 Task: Create a section API Gateway Sprint and in the section, add a milestone Payment Gateway Integration in the project AgileConnection
Action: Mouse moved to (506, 612)
Screenshot: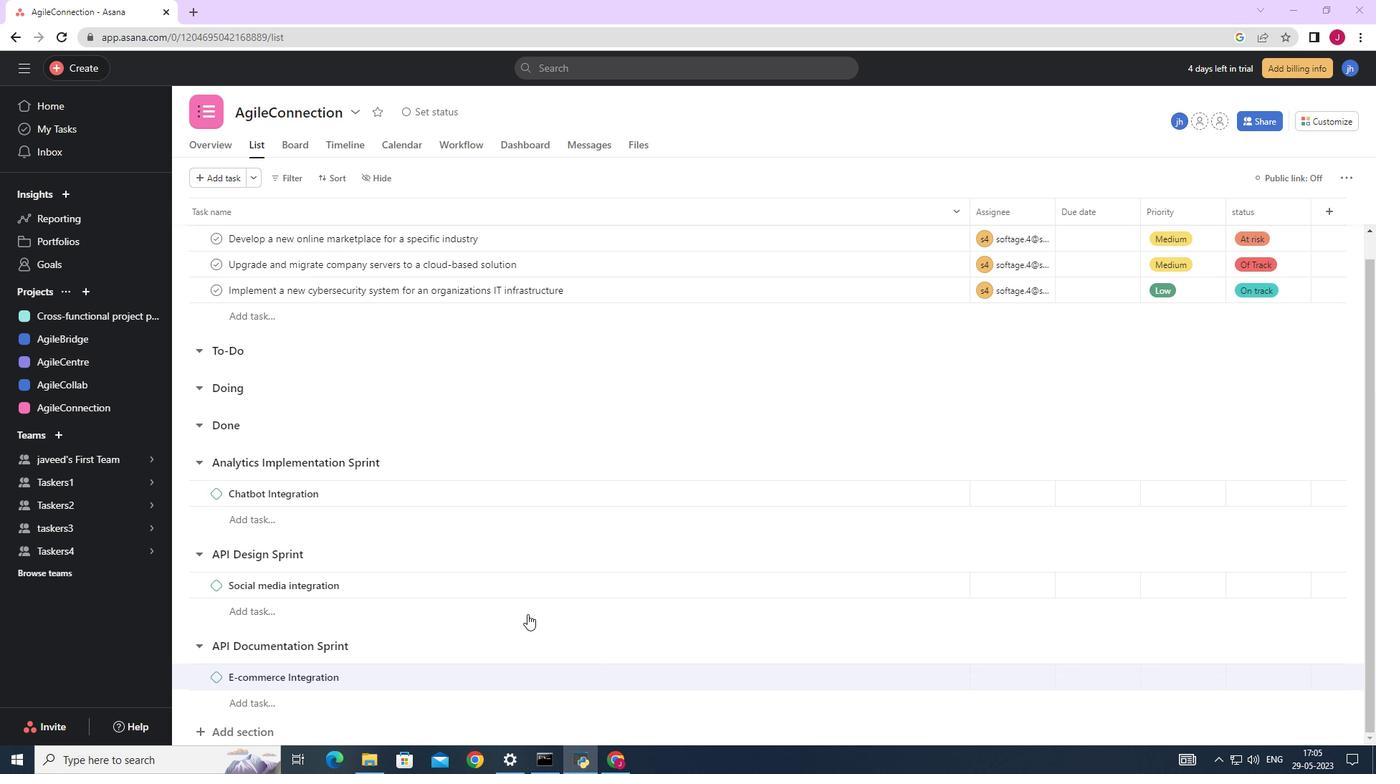
Action: Mouse scrolled (506, 611) with delta (0, 0)
Screenshot: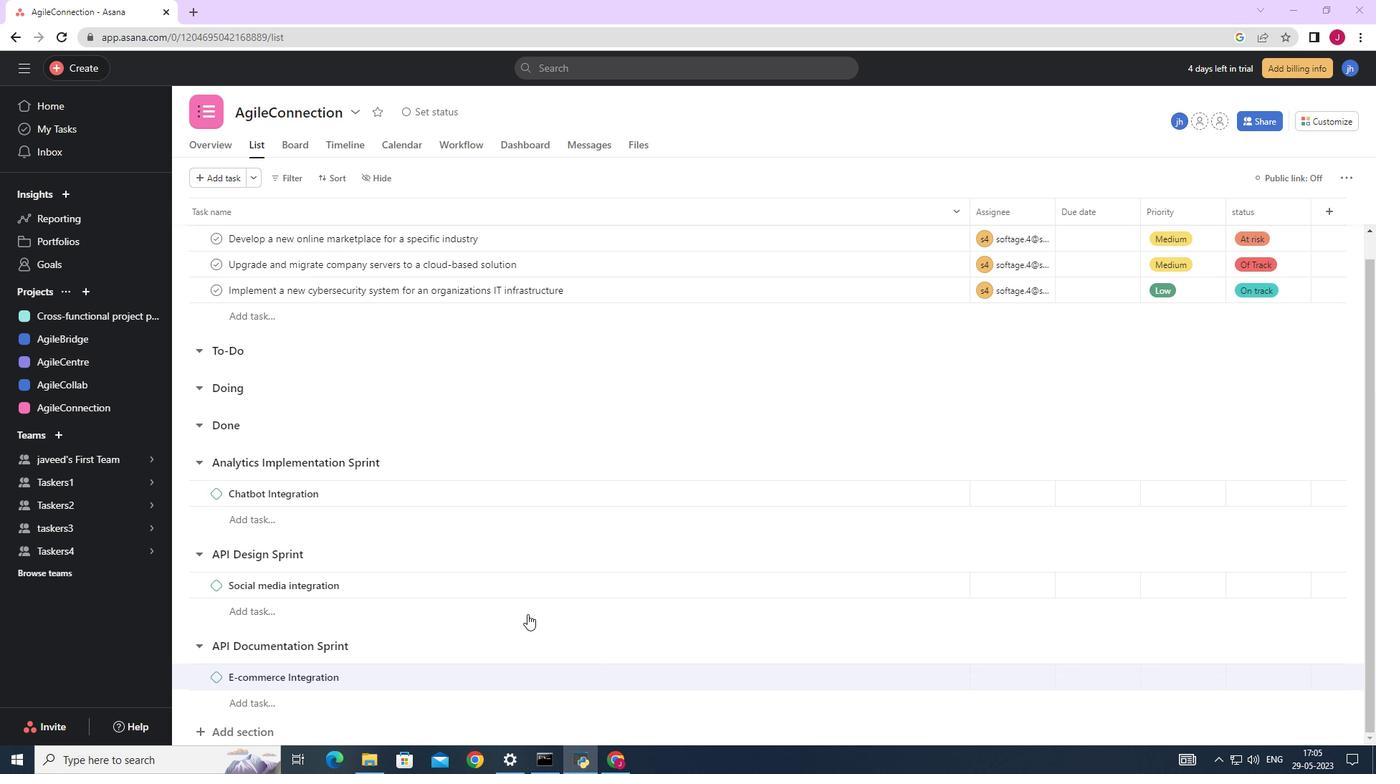 
Action: Mouse moved to (506, 612)
Screenshot: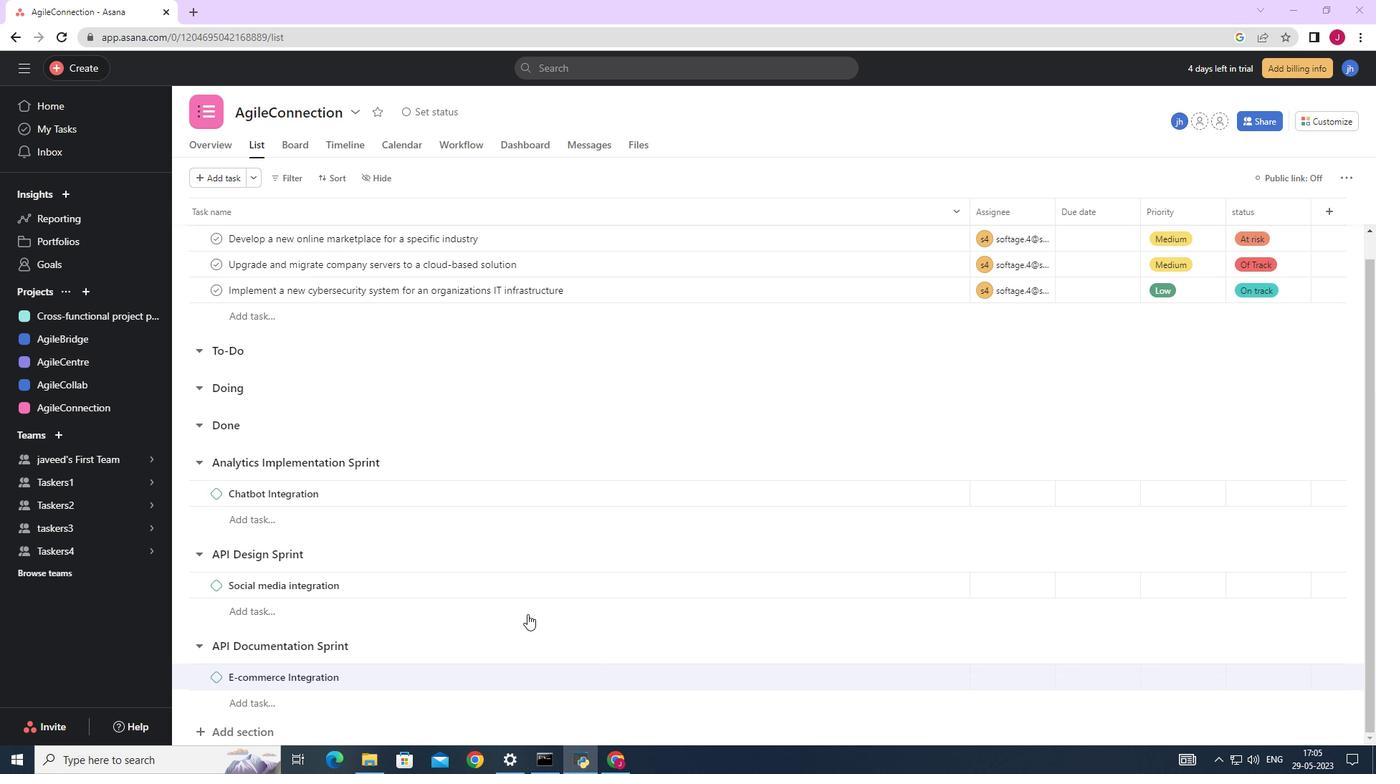 
Action: Mouse scrolled (506, 611) with delta (0, 0)
Screenshot: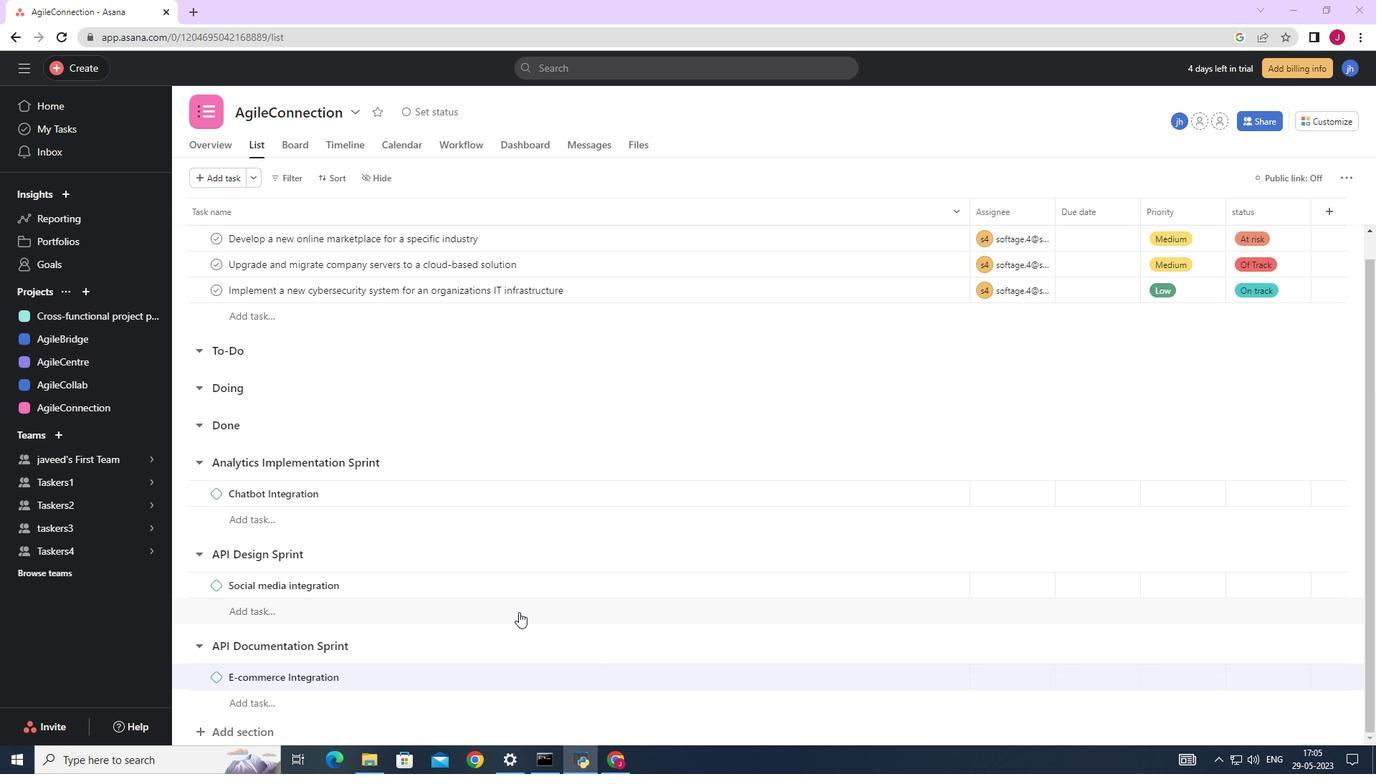 
Action: Mouse scrolled (506, 611) with delta (0, 0)
Screenshot: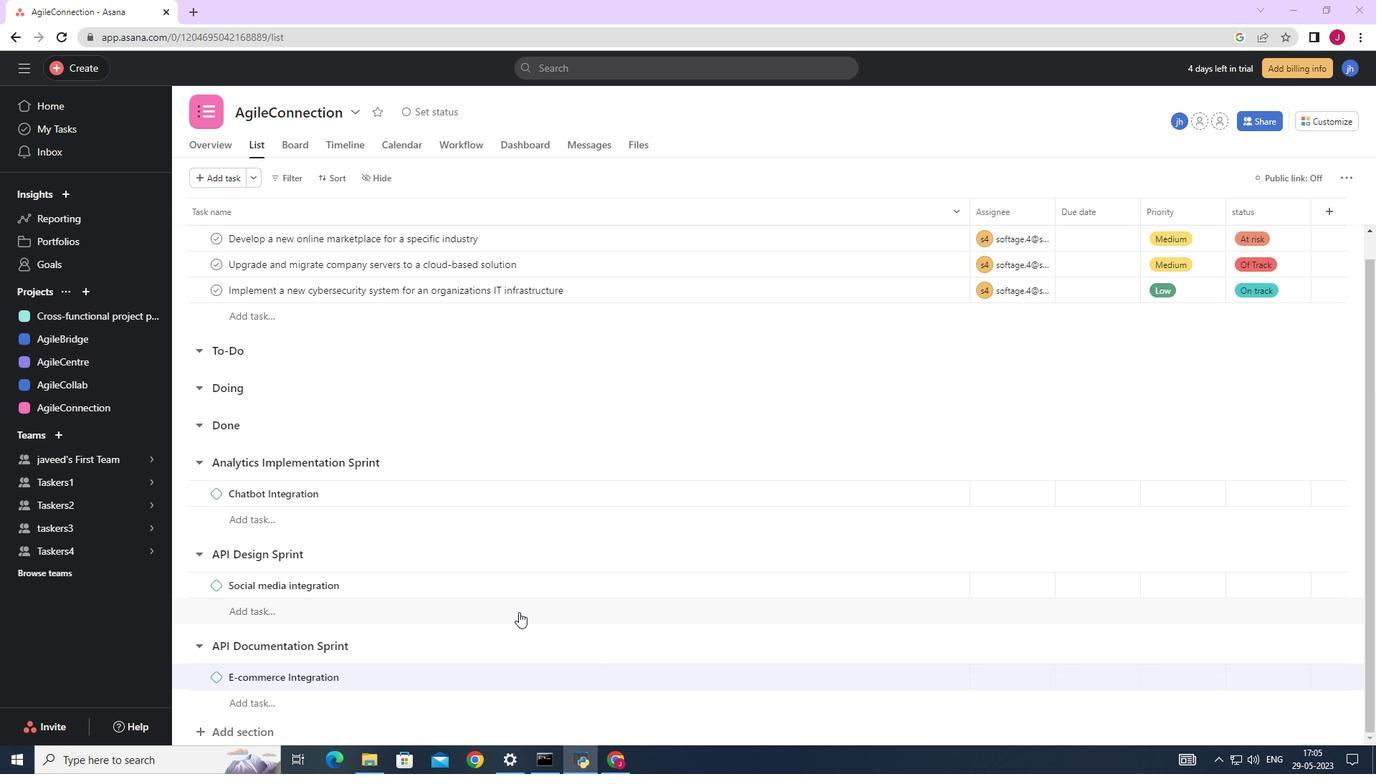 
Action: Mouse moved to (505, 613)
Screenshot: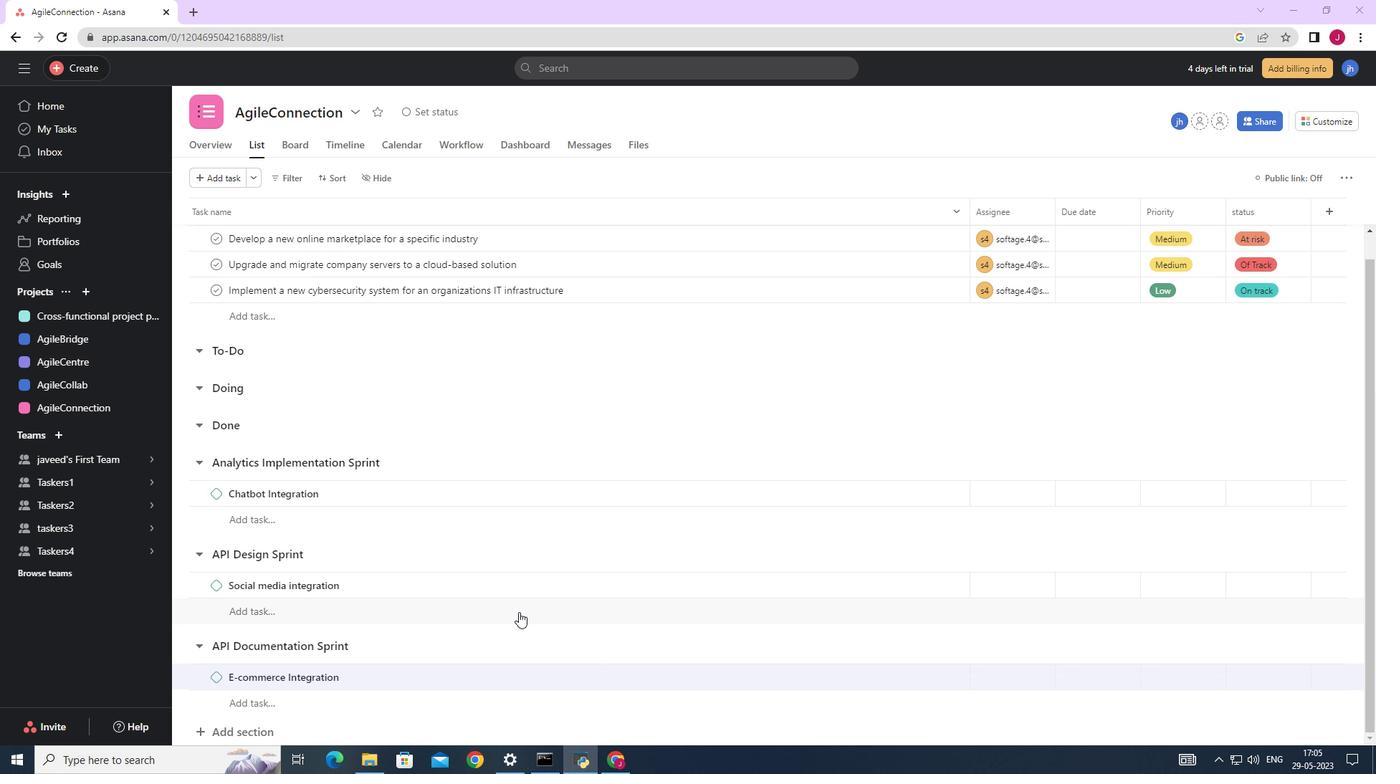 
Action: Mouse scrolled (505, 612) with delta (0, 0)
Screenshot: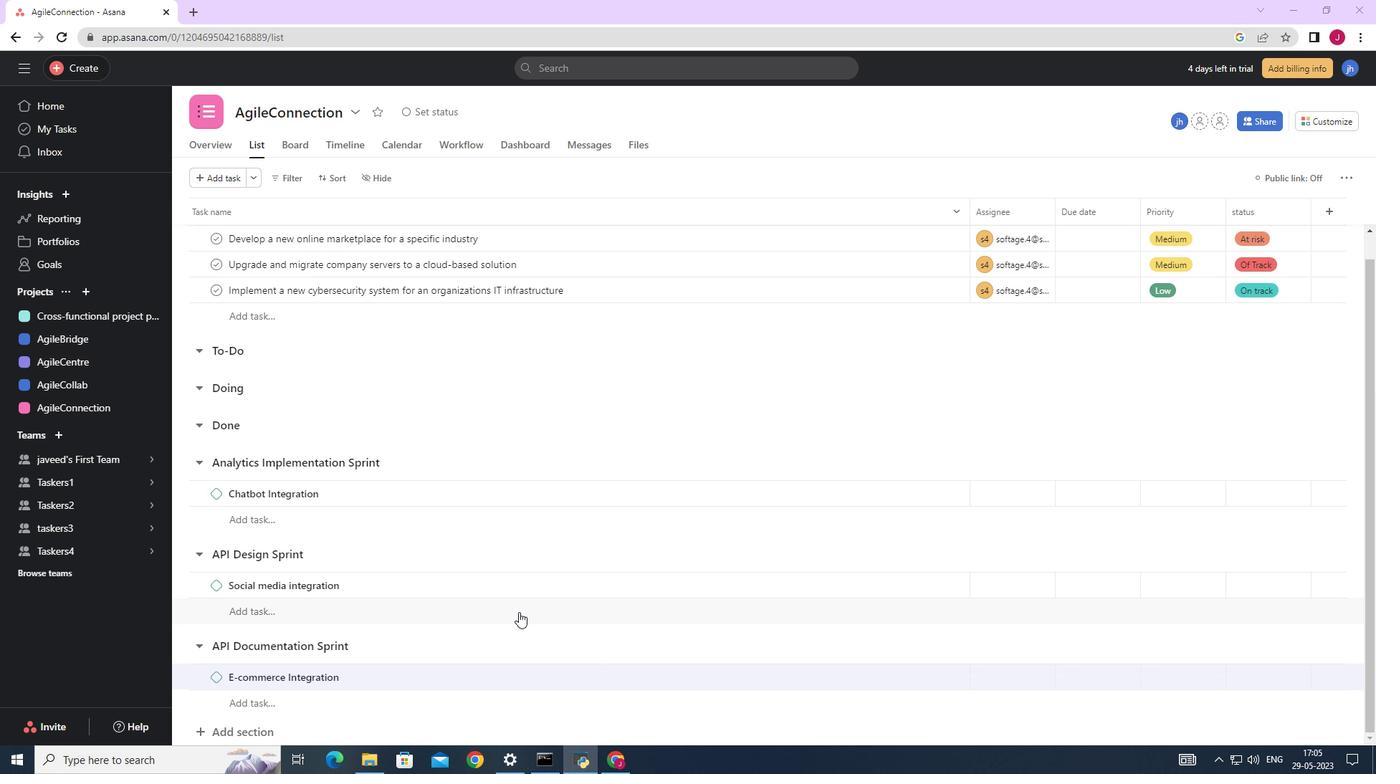 
Action: Mouse scrolled (505, 612) with delta (0, 0)
Screenshot: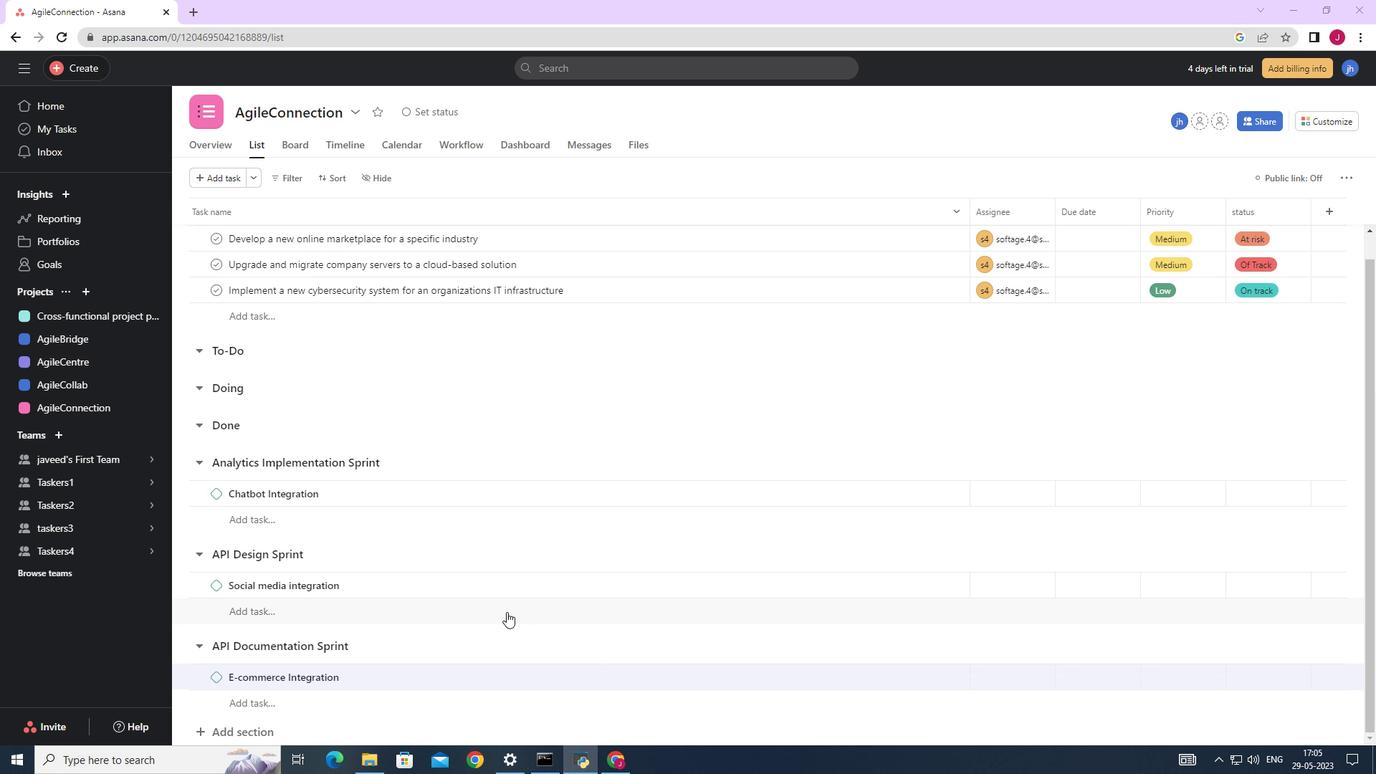 
Action: Mouse moved to (491, 610)
Screenshot: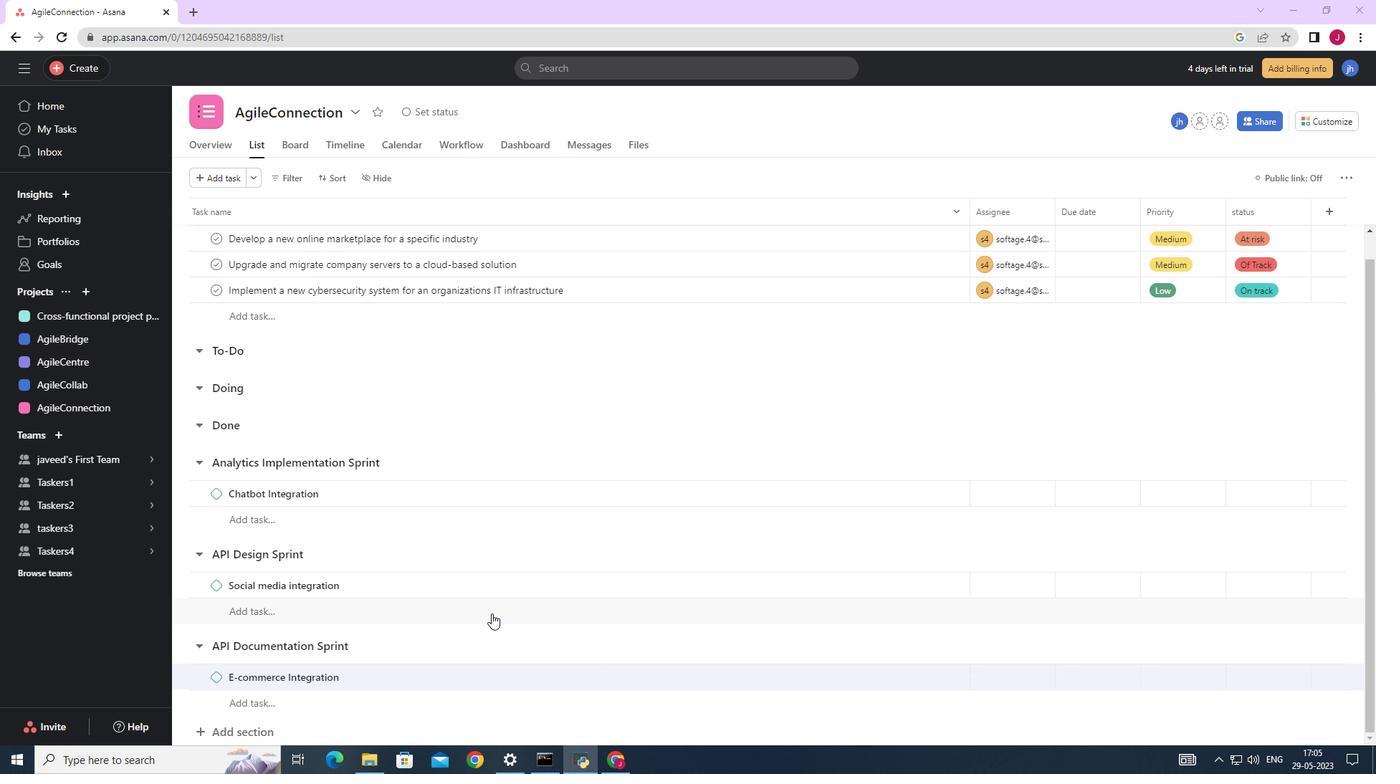 
Action: Mouse scrolled (491, 610) with delta (0, 0)
Screenshot: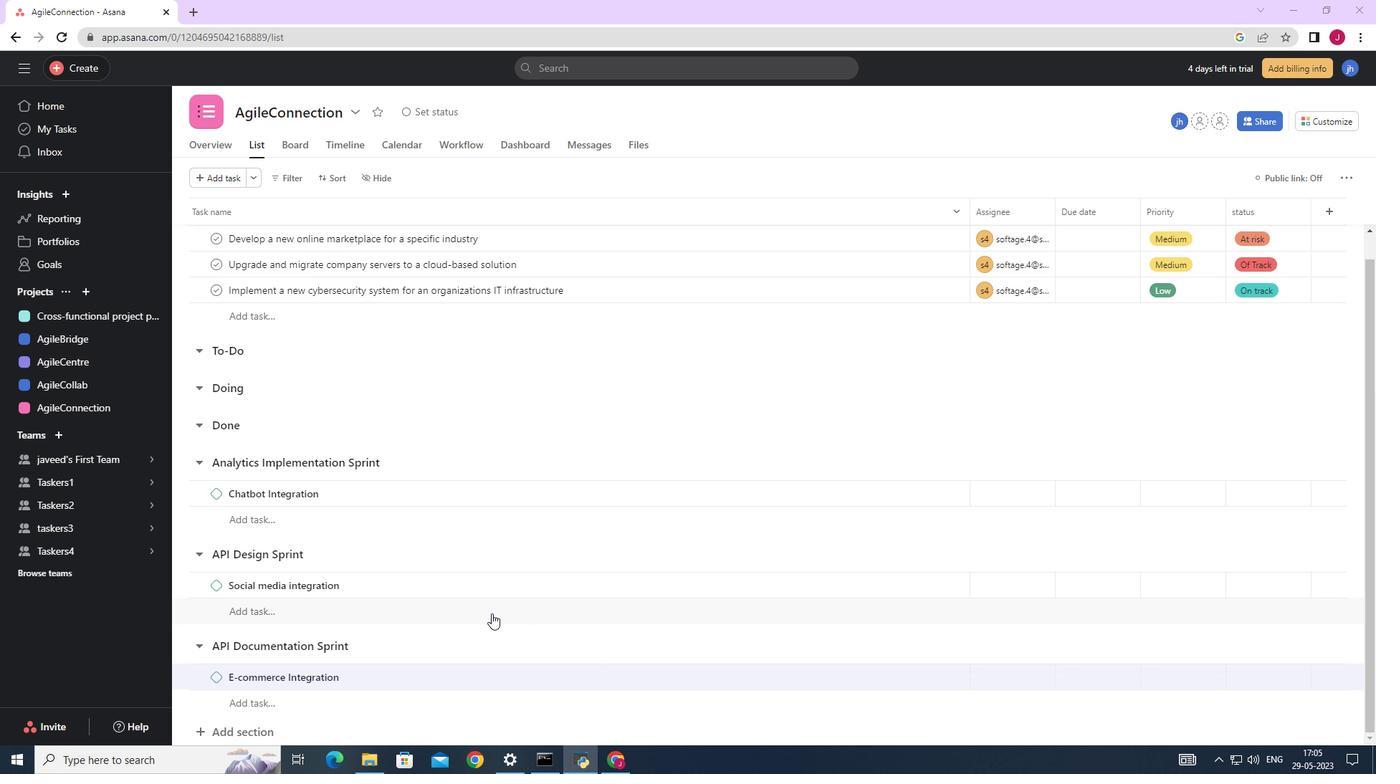 
Action: Mouse scrolled (491, 610) with delta (0, 0)
Screenshot: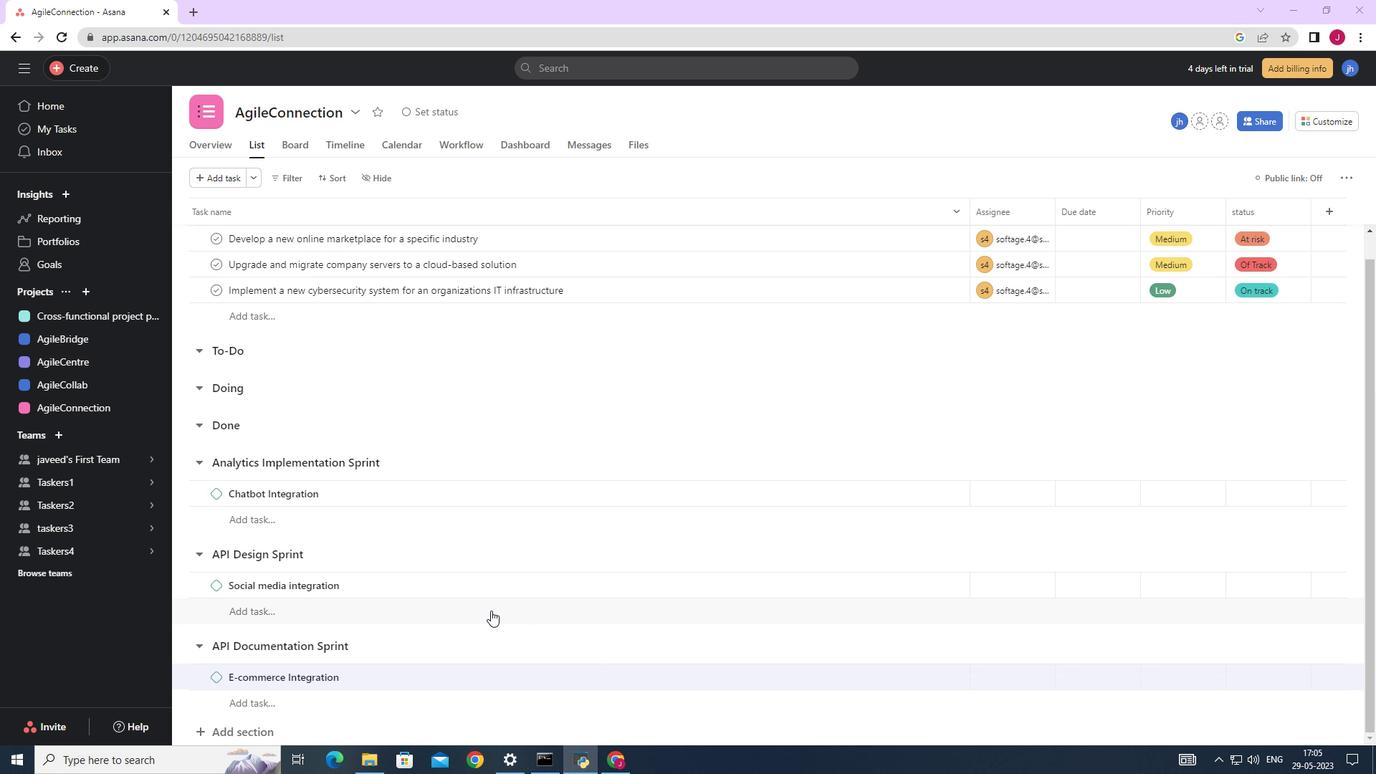 
Action: Mouse moved to (254, 731)
Screenshot: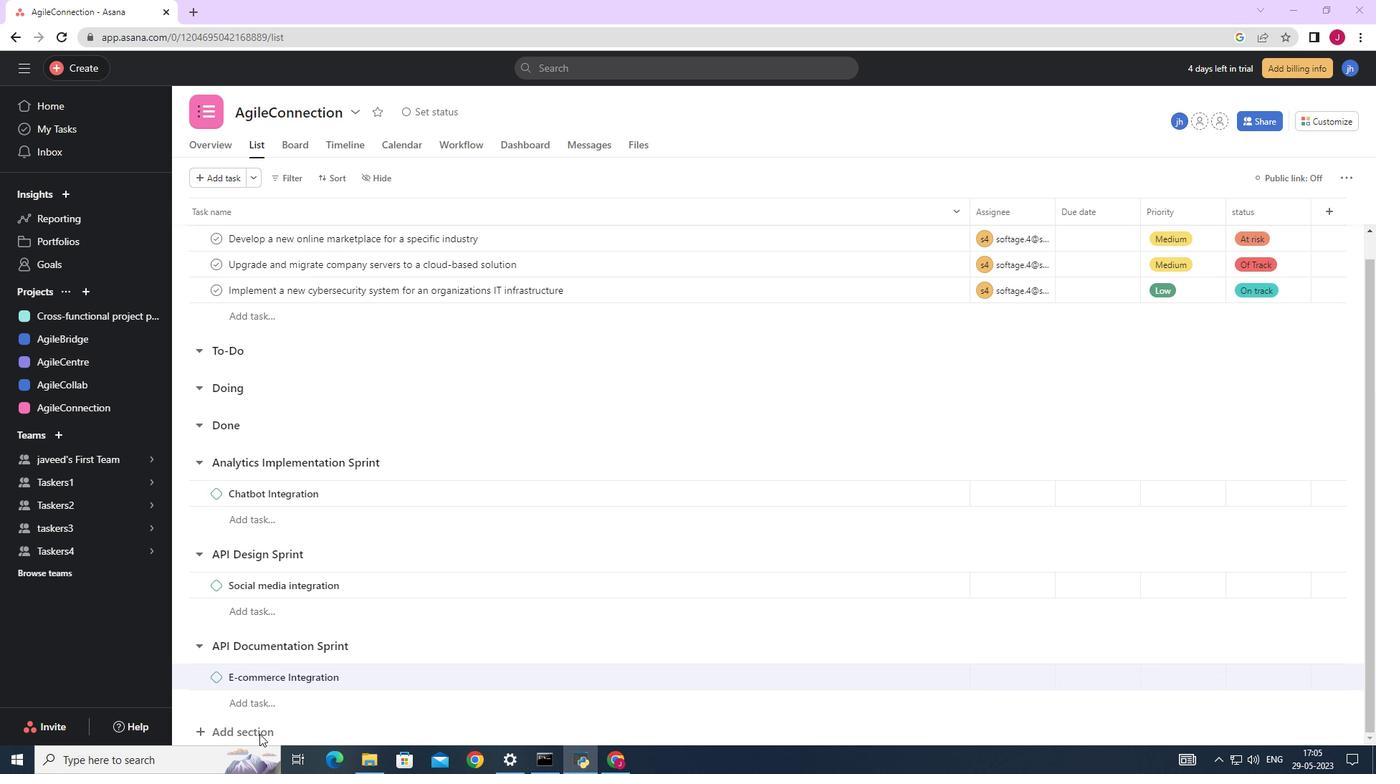 
Action: Mouse pressed left at (254, 731)
Screenshot: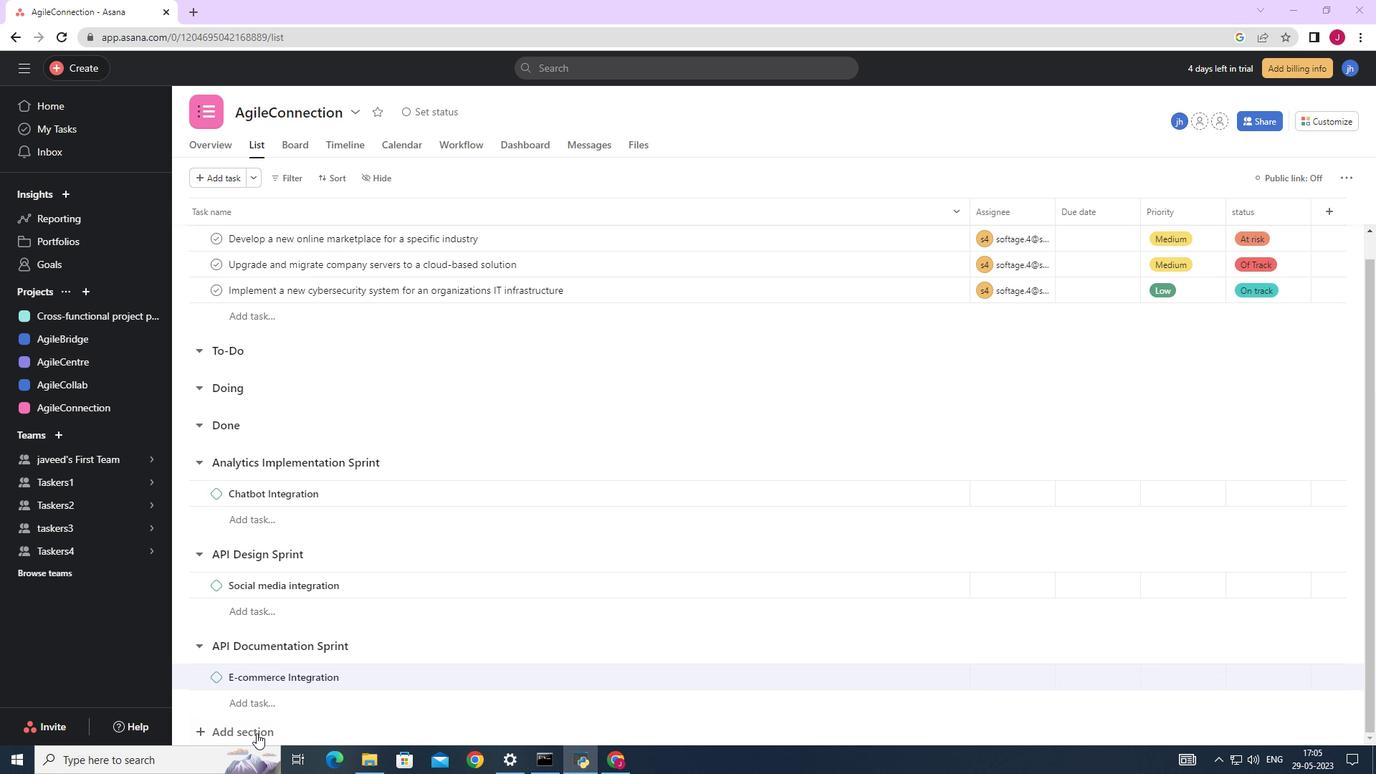 
Action: Mouse moved to (273, 734)
Screenshot: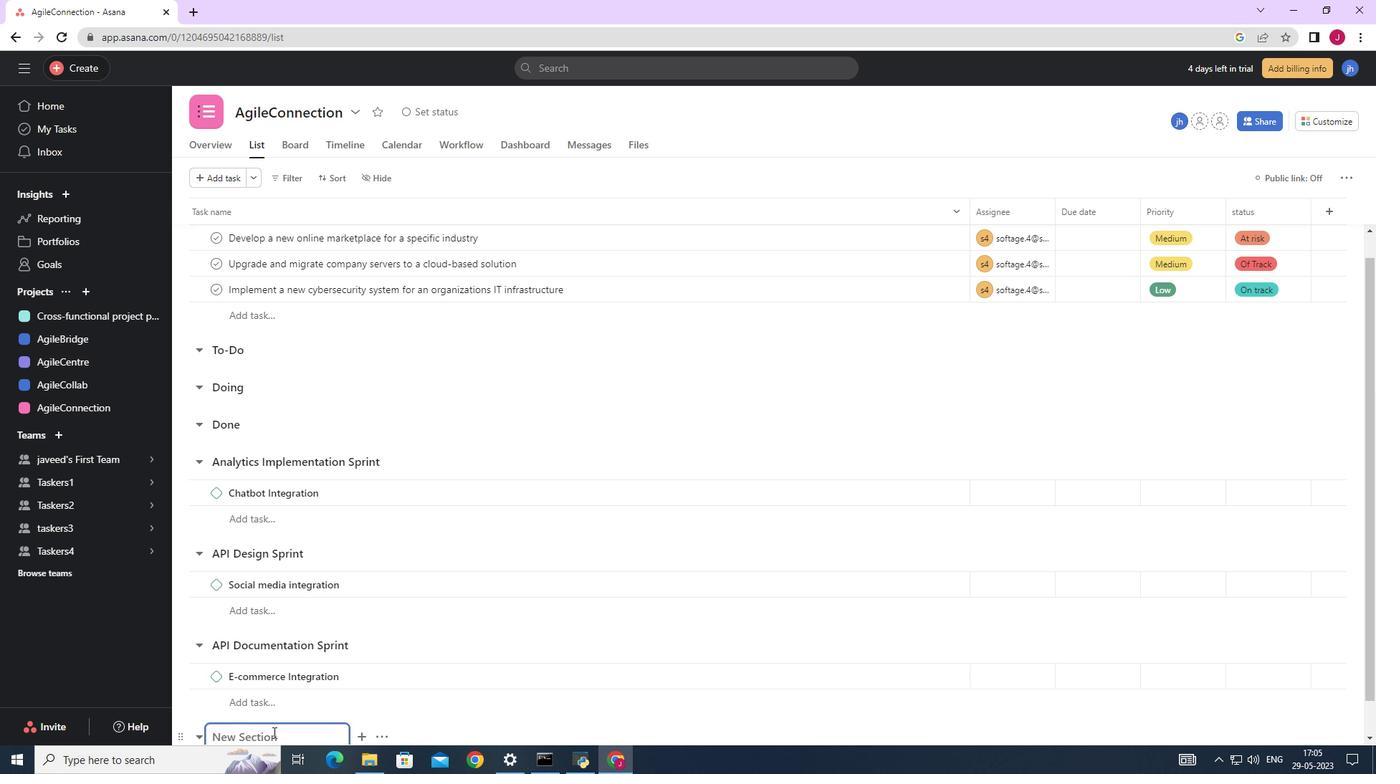 
Action: Mouse scrolled (273, 734) with delta (0, 0)
Screenshot: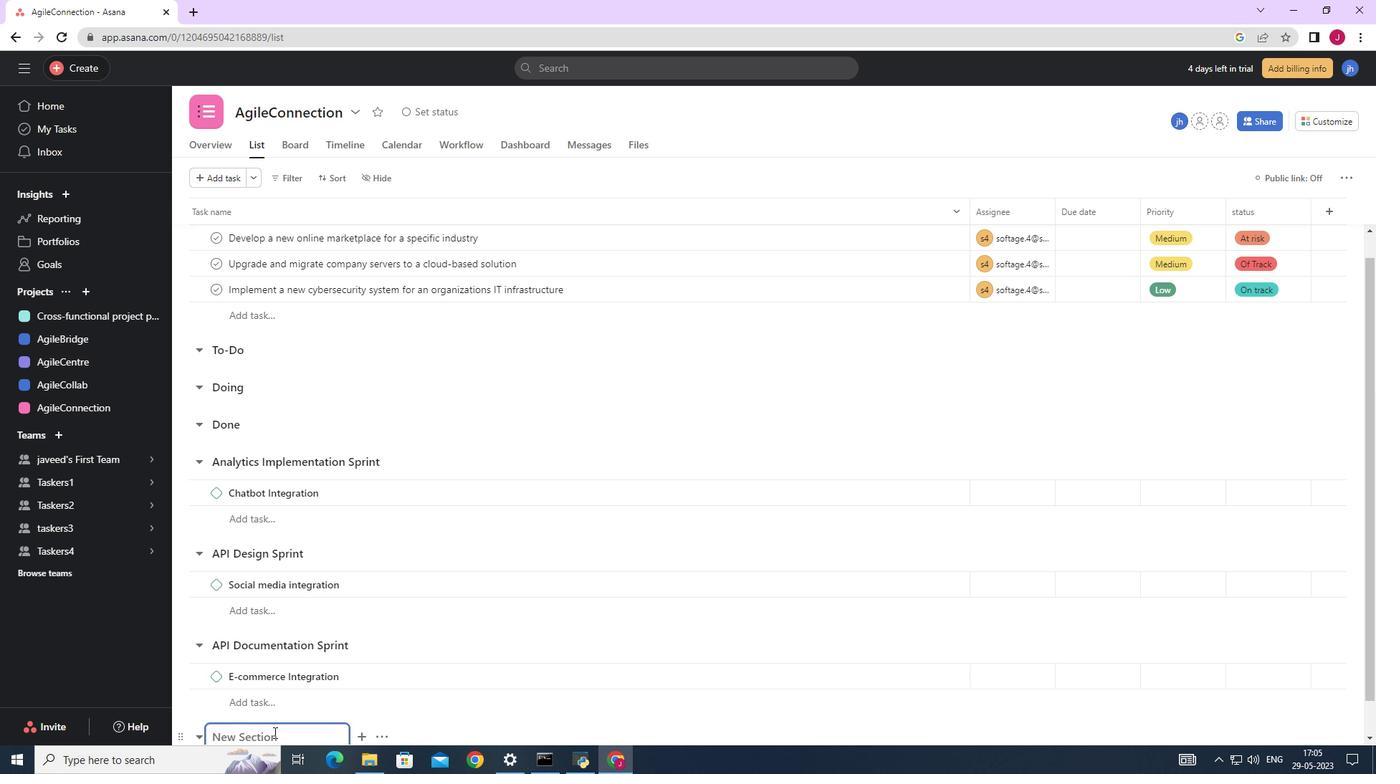 
Action: Mouse scrolled (273, 734) with delta (0, 0)
Screenshot: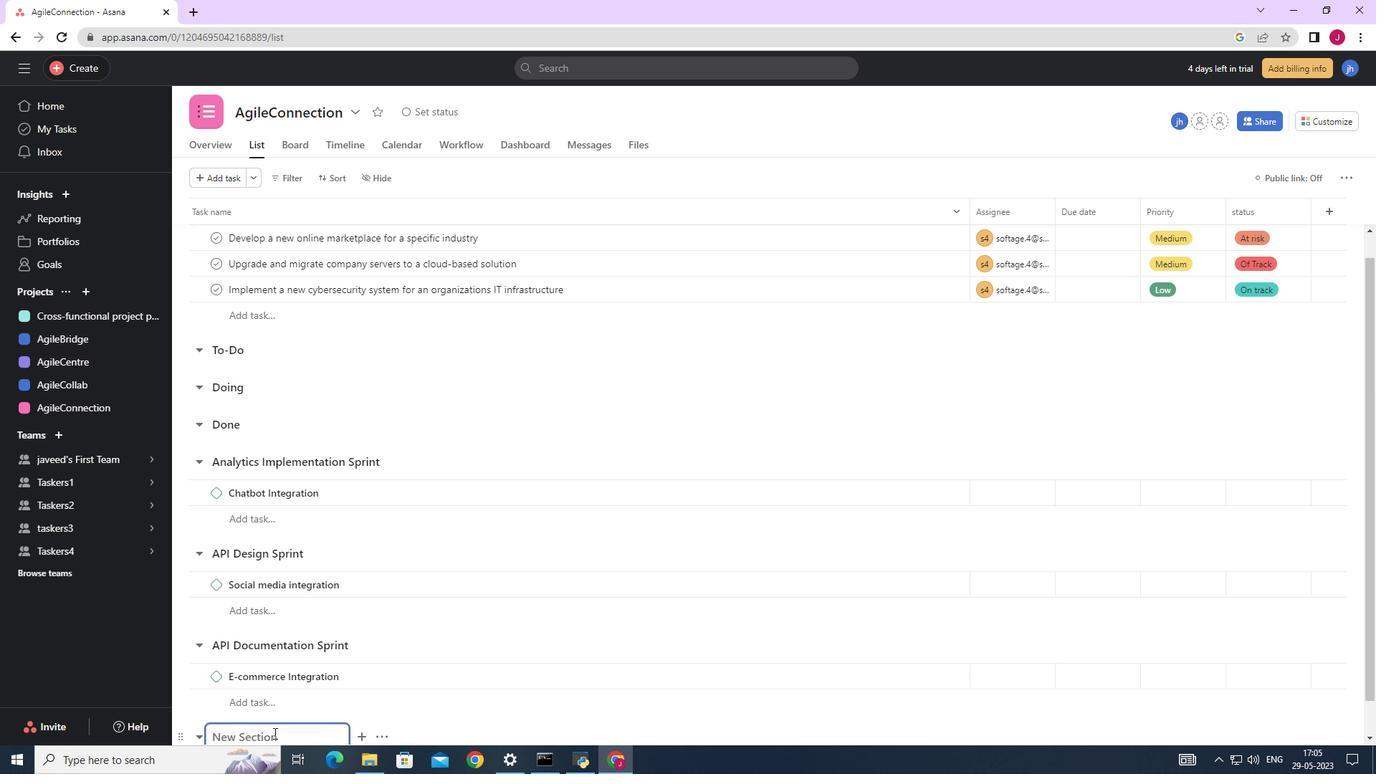 
Action: Mouse scrolled (273, 734) with delta (0, 0)
Screenshot: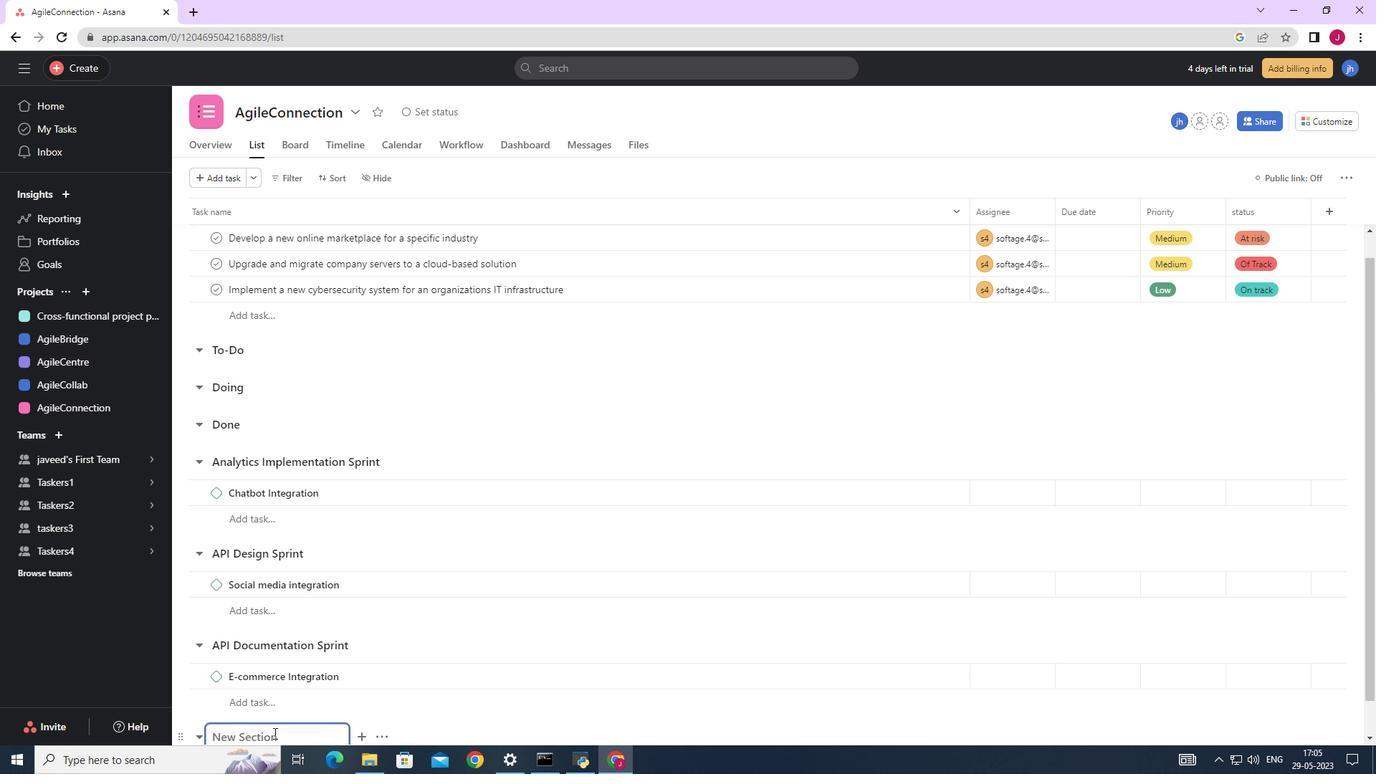 
Action: Mouse scrolled (273, 734) with delta (0, 0)
Screenshot: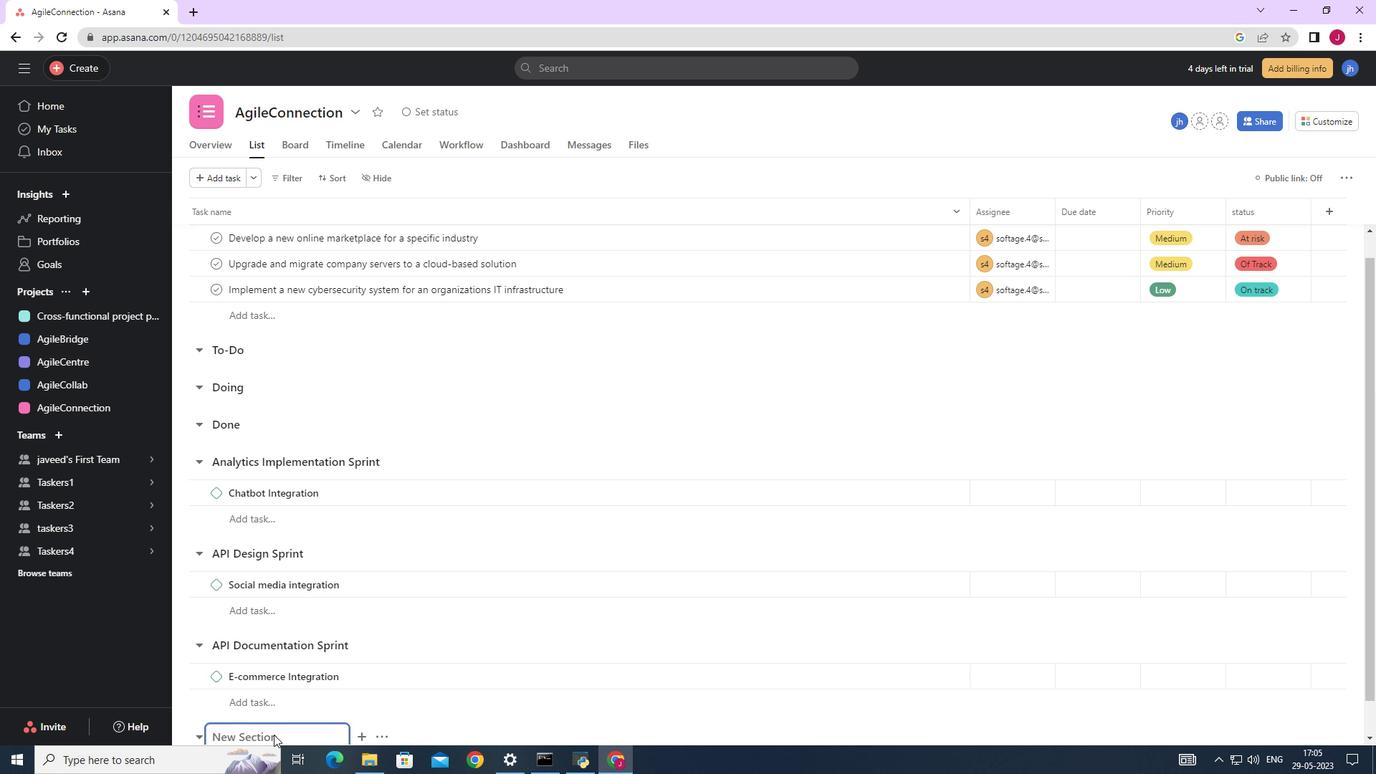 
Action: Mouse moved to (275, 731)
Screenshot: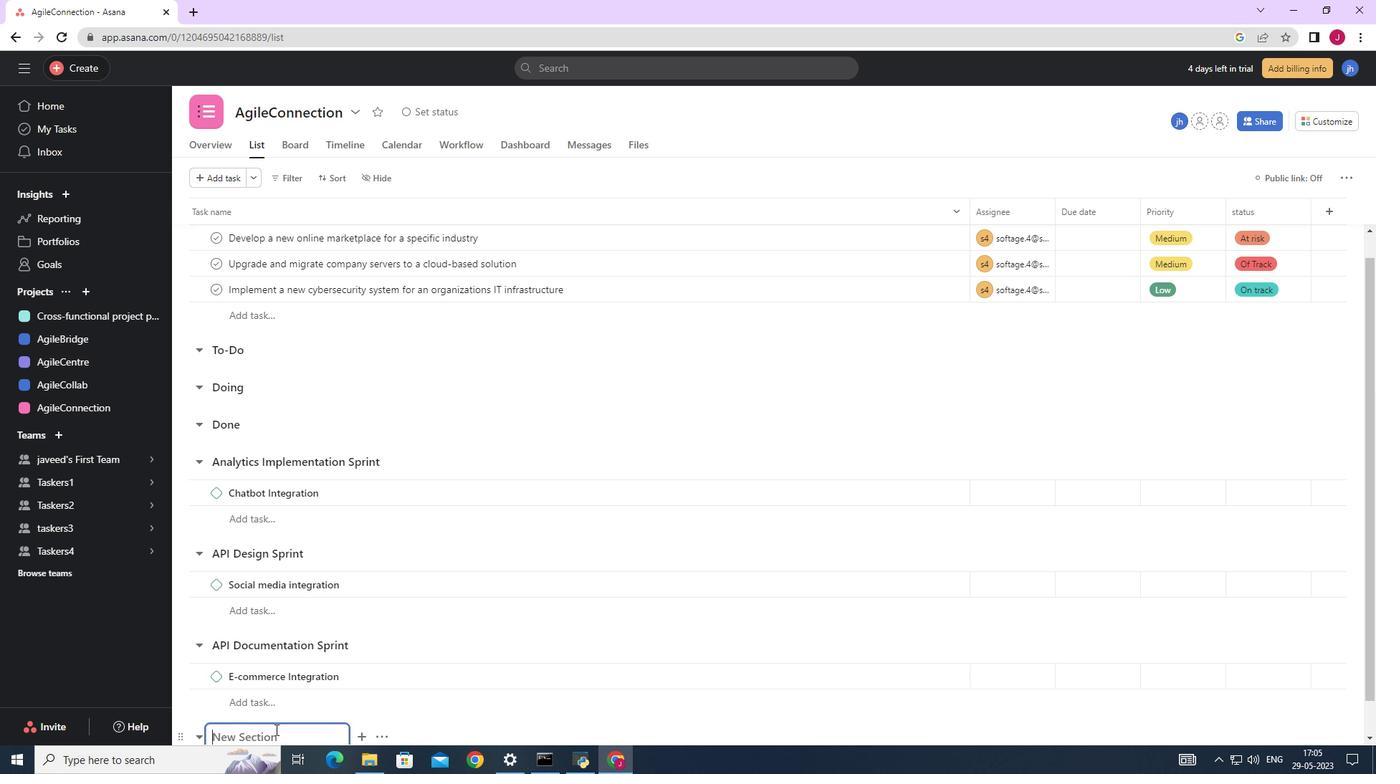 
Action: Key pressed <Key.caps_lock>API<Key.space><Key.caps_lock><Key.caps_lock>G<Key.caps_lock>atewau<Key.backspace>y<Key.space><Key.caps_lock>S<Key.caps_lock>print<Key.space><Key.enter><Key.caps_lock>P<Key.caps_lock>ayment<Key.space><Key.caps_lock>G<Key.caps_lock>ateway<Key.space><Key.caps_lock>I<Key.caps_lock>ntegration
Screenshot: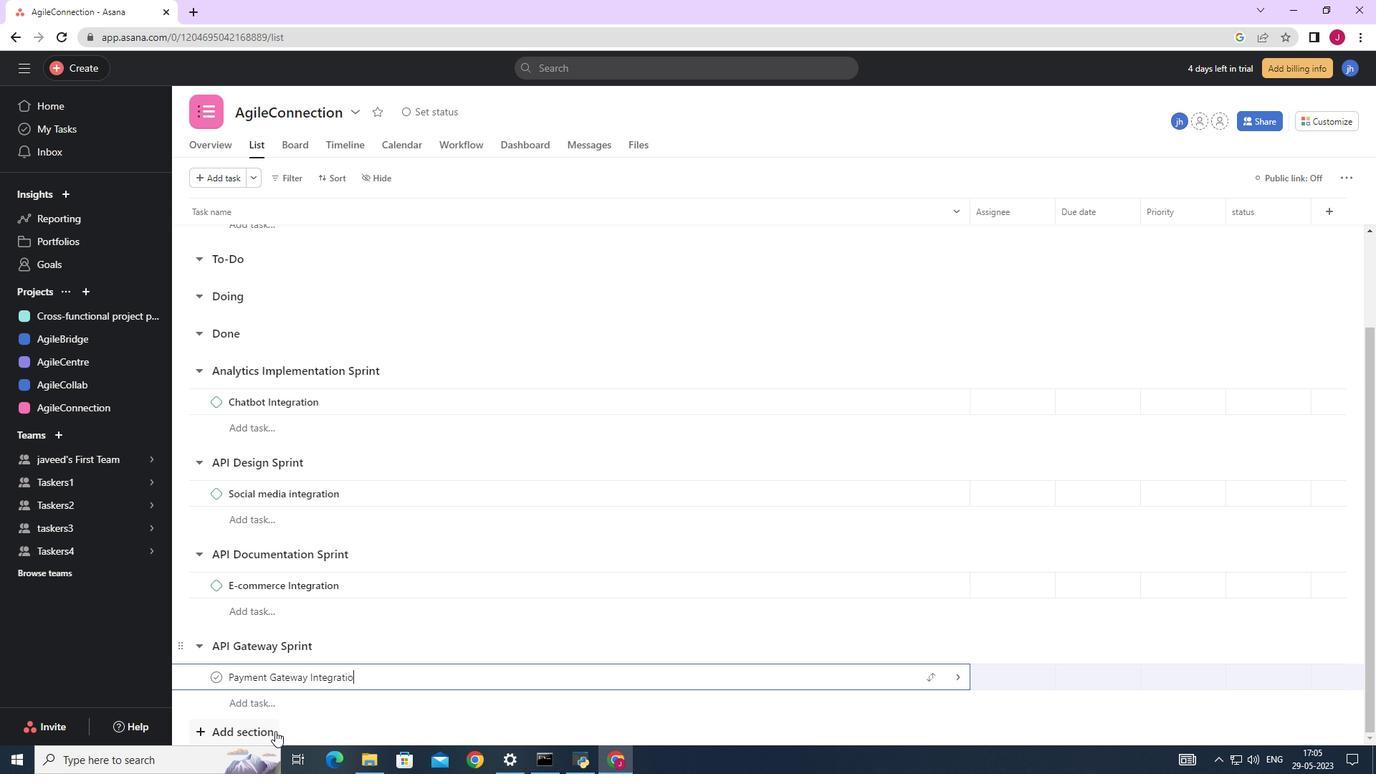 
Action: Mouse moved to (959, 681)
Screenshot: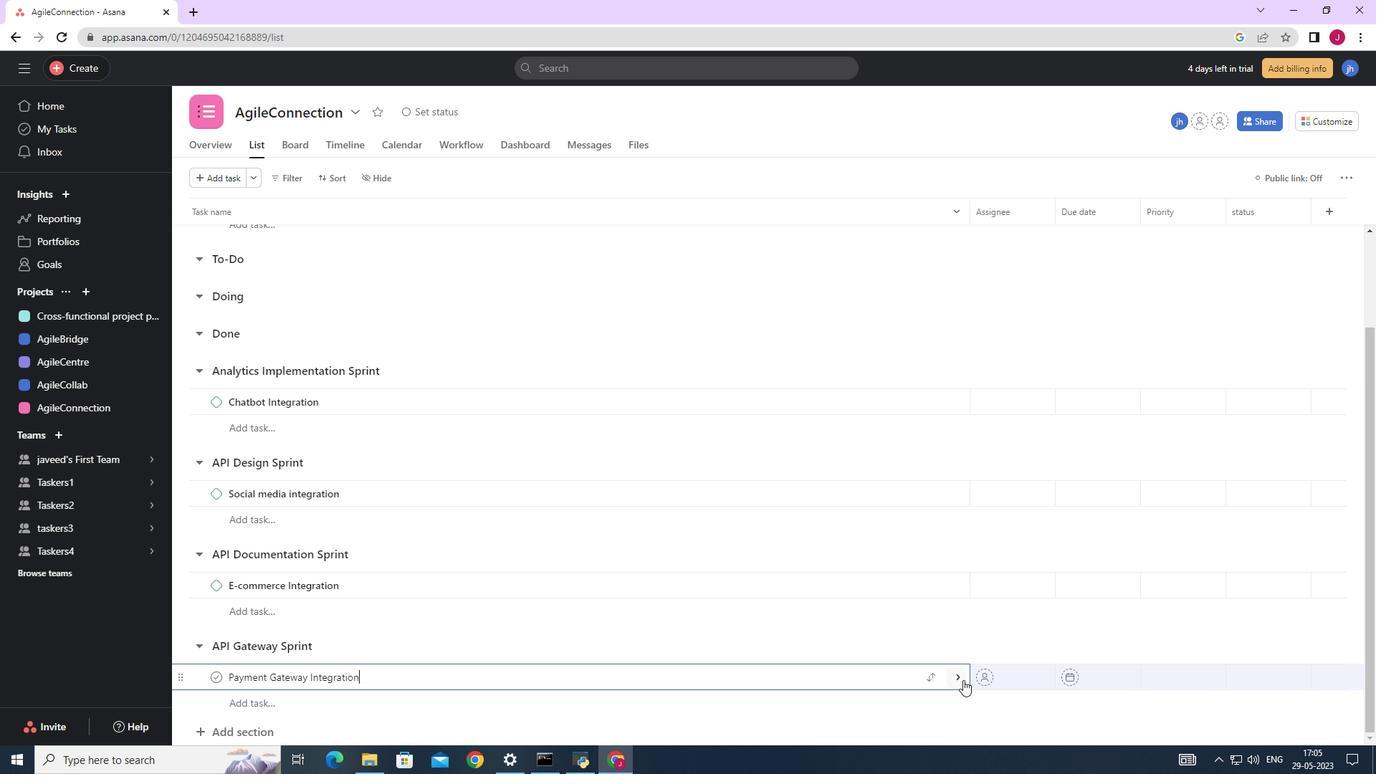
Action: Mouse pressed left at (959, 681)
Screenshot: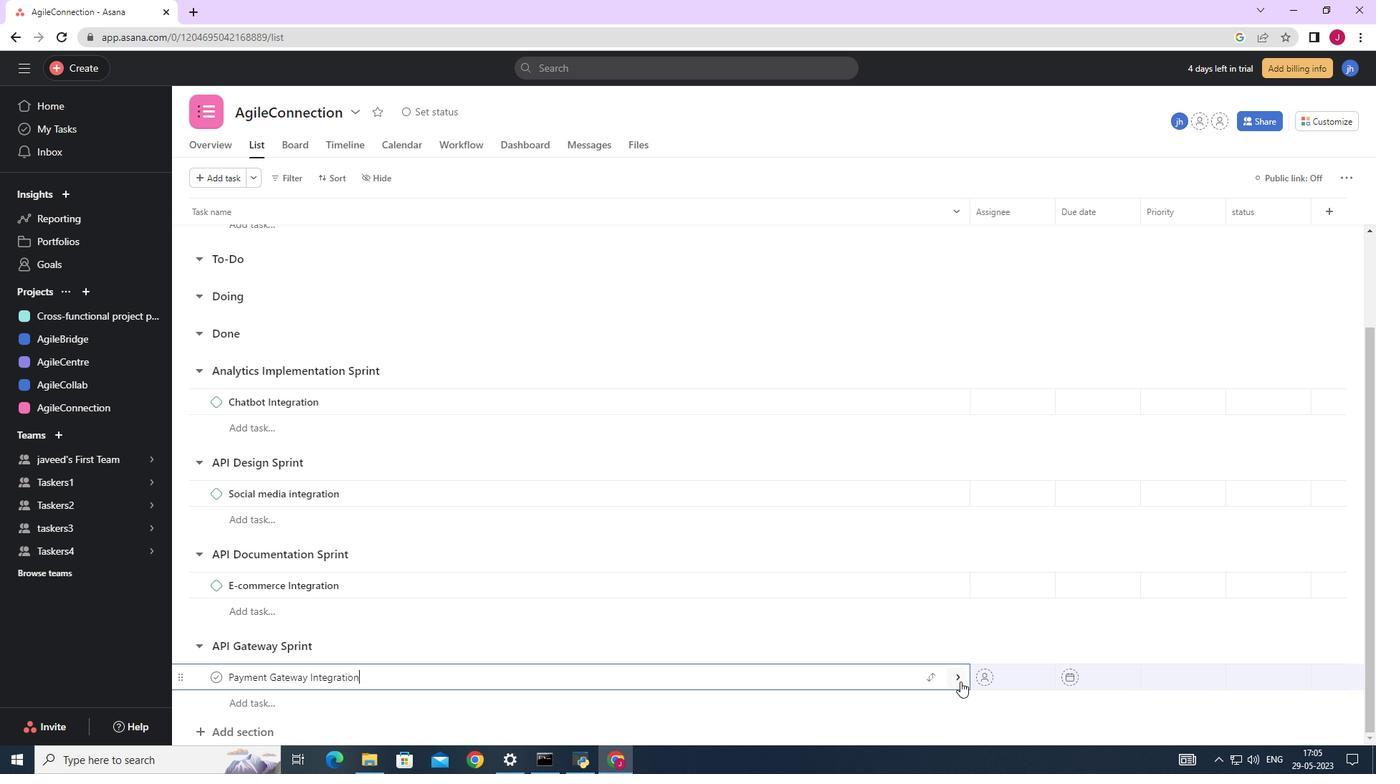 
Action: Mouse moved to (1323, 176)
Screenshot: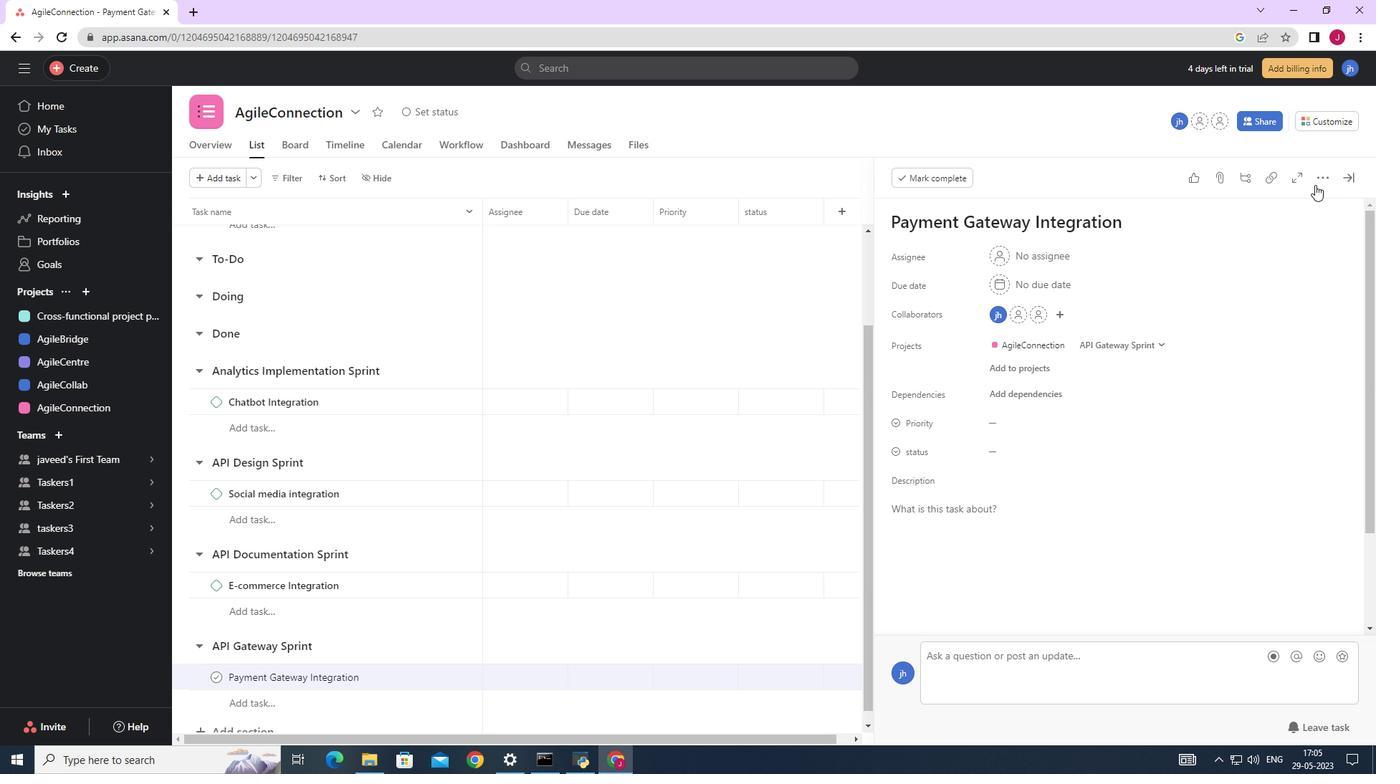 
Action: Mouse pressed left at (1323, 176)
Screenshot: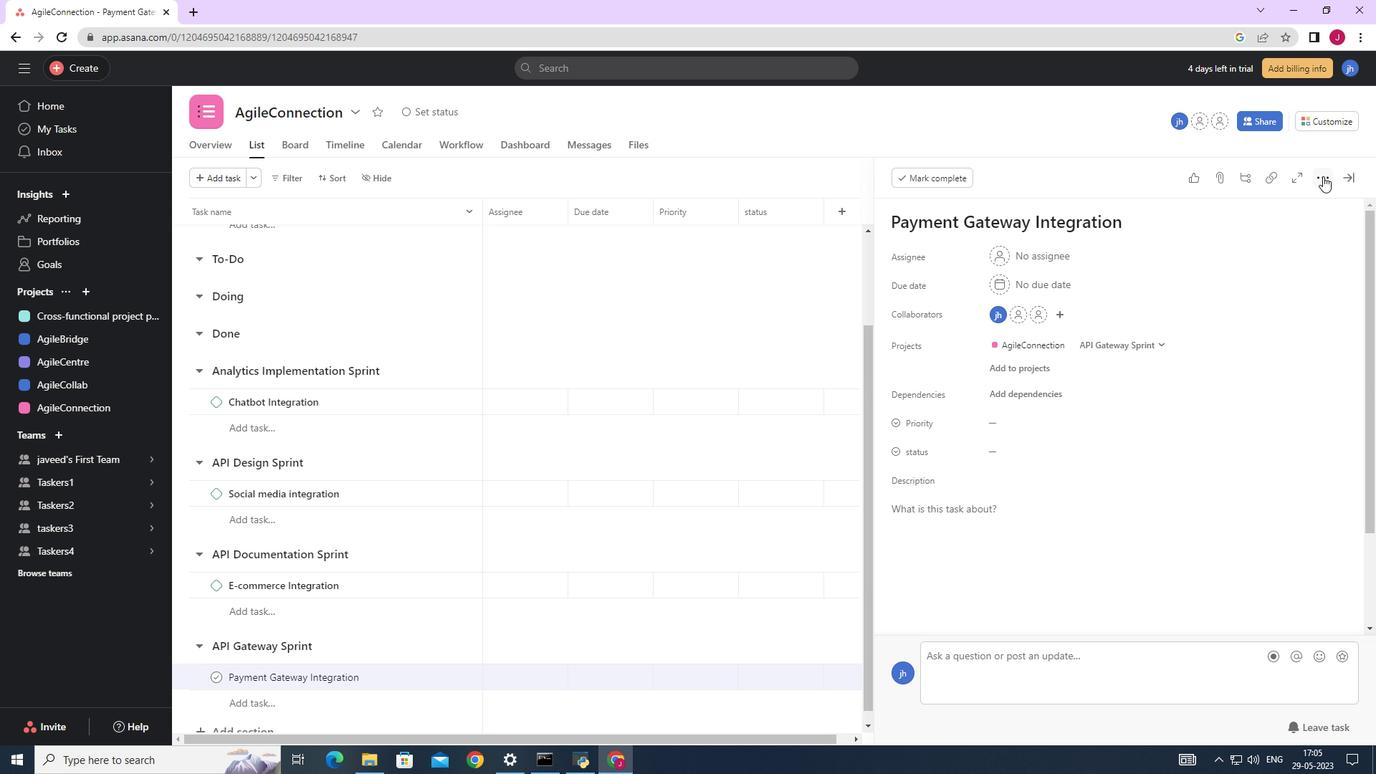 
Action: Mouse moved to (1190, 230)
Screenshot: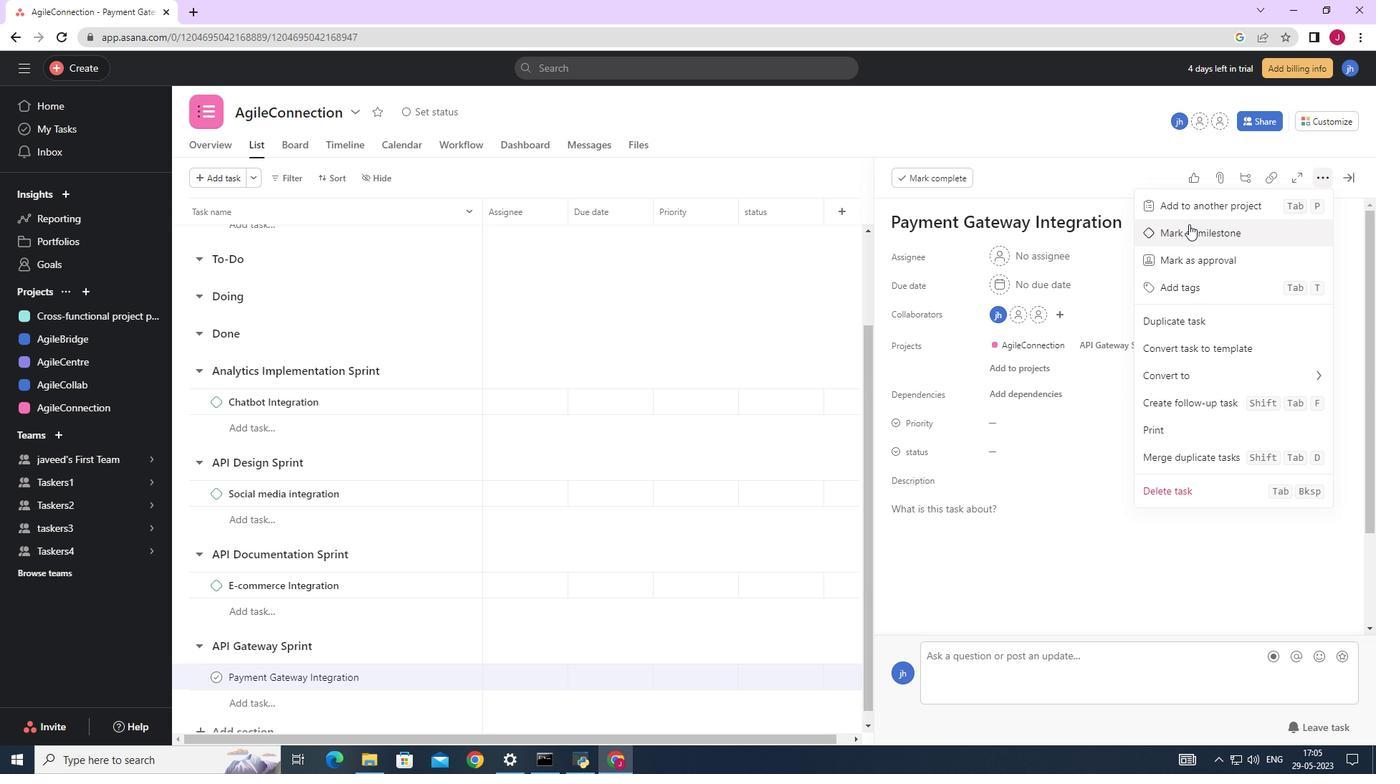
Action: Mouse pressed left at (1190, 230)
Screenshot: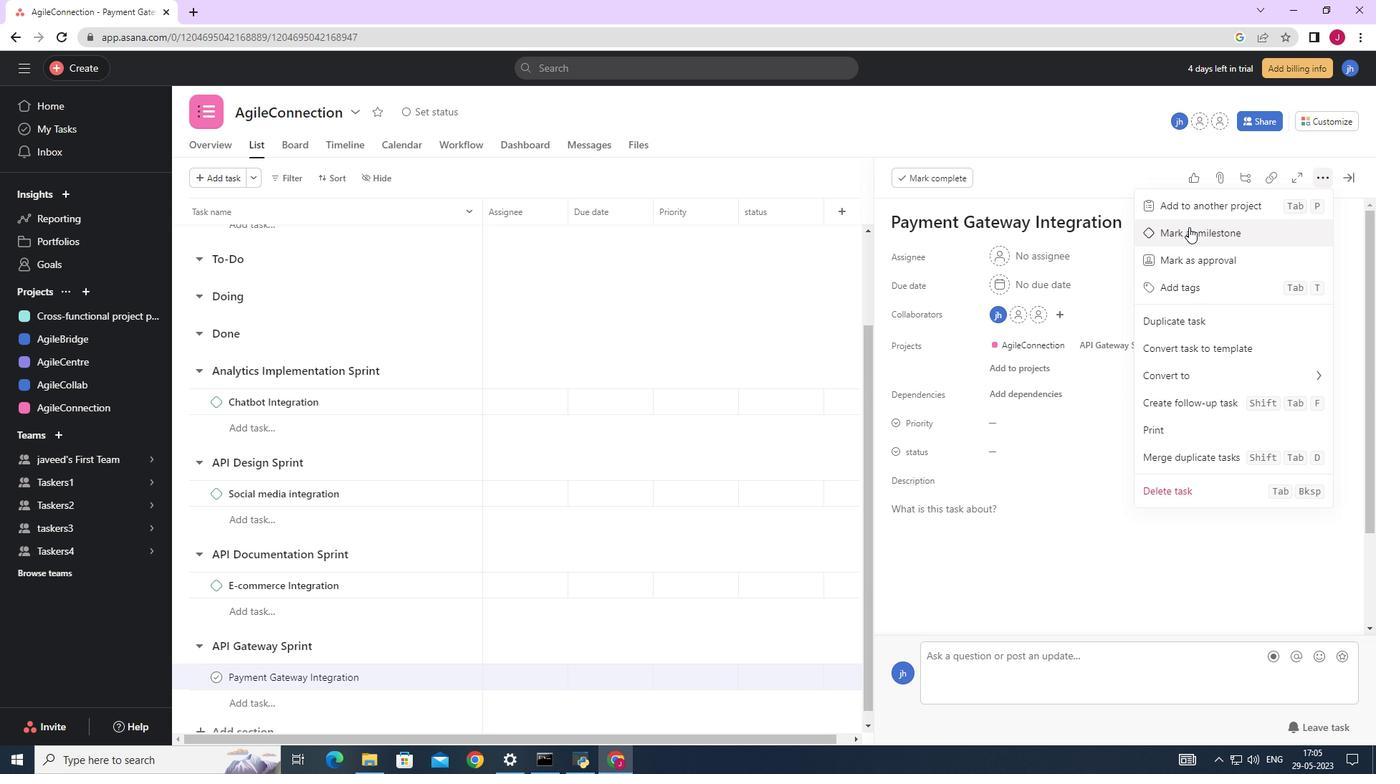 
Action: Mouse moved to (778, 308)
Screenshot: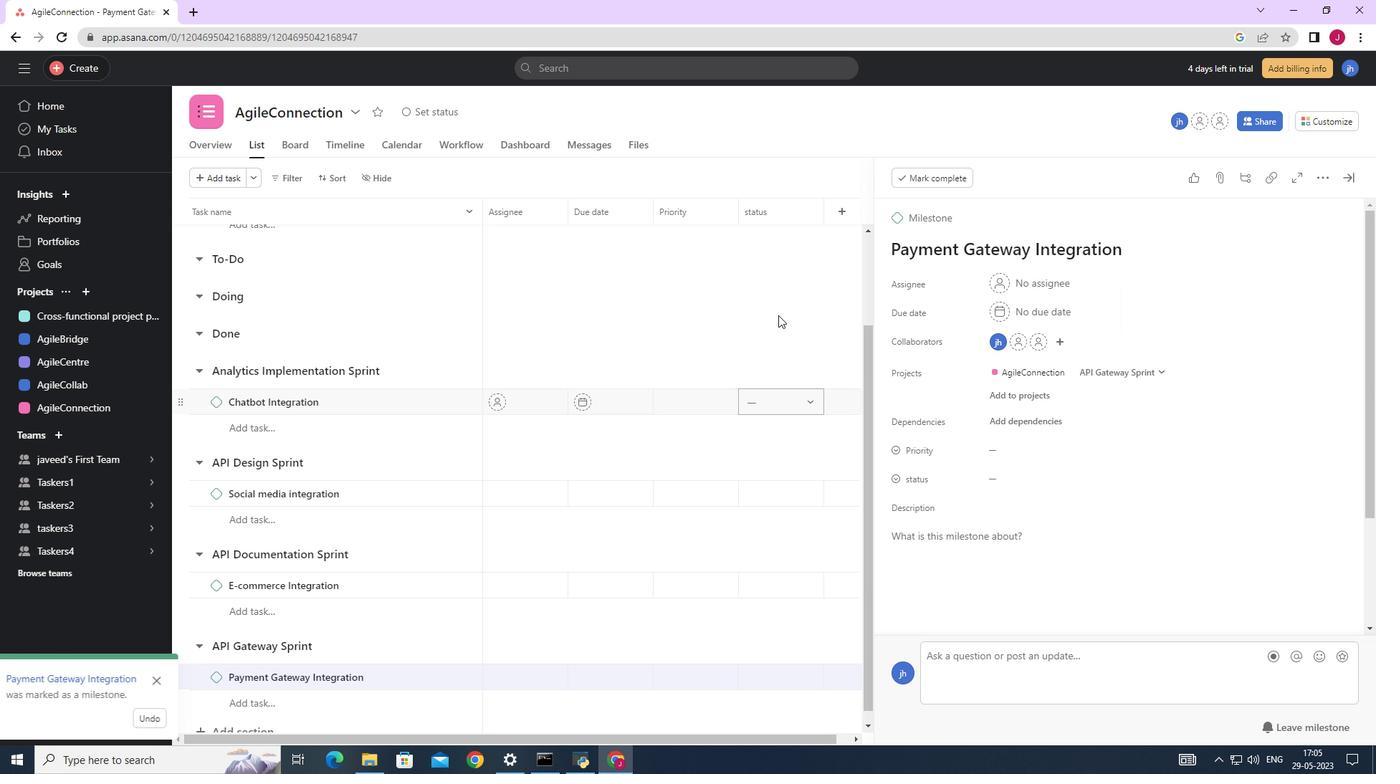
Action: Mouse pressed left at (778, 308)
Screenshot: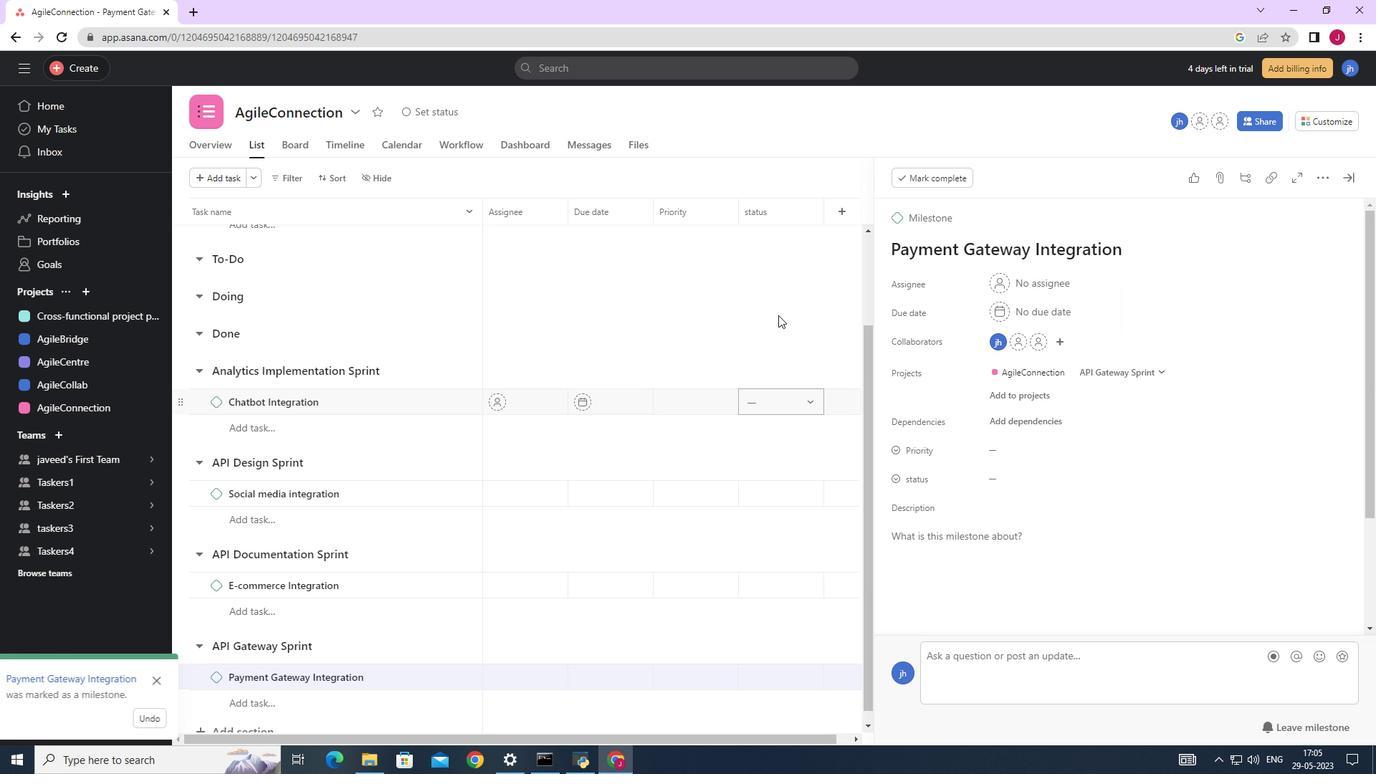 
Action: Mouse moved to (1355, 175)
Screenshot: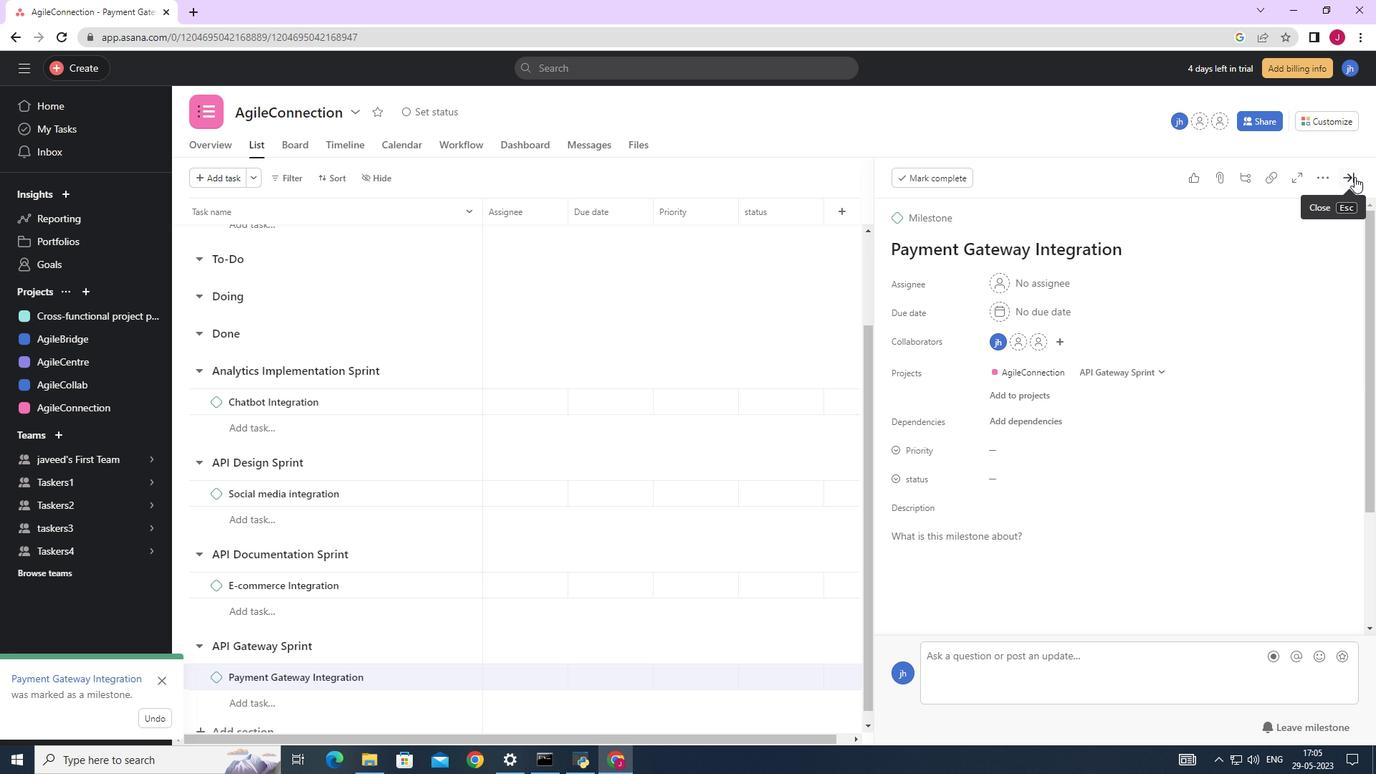 
Action: Mouse pressed left at (1355, 175)
Screenshot: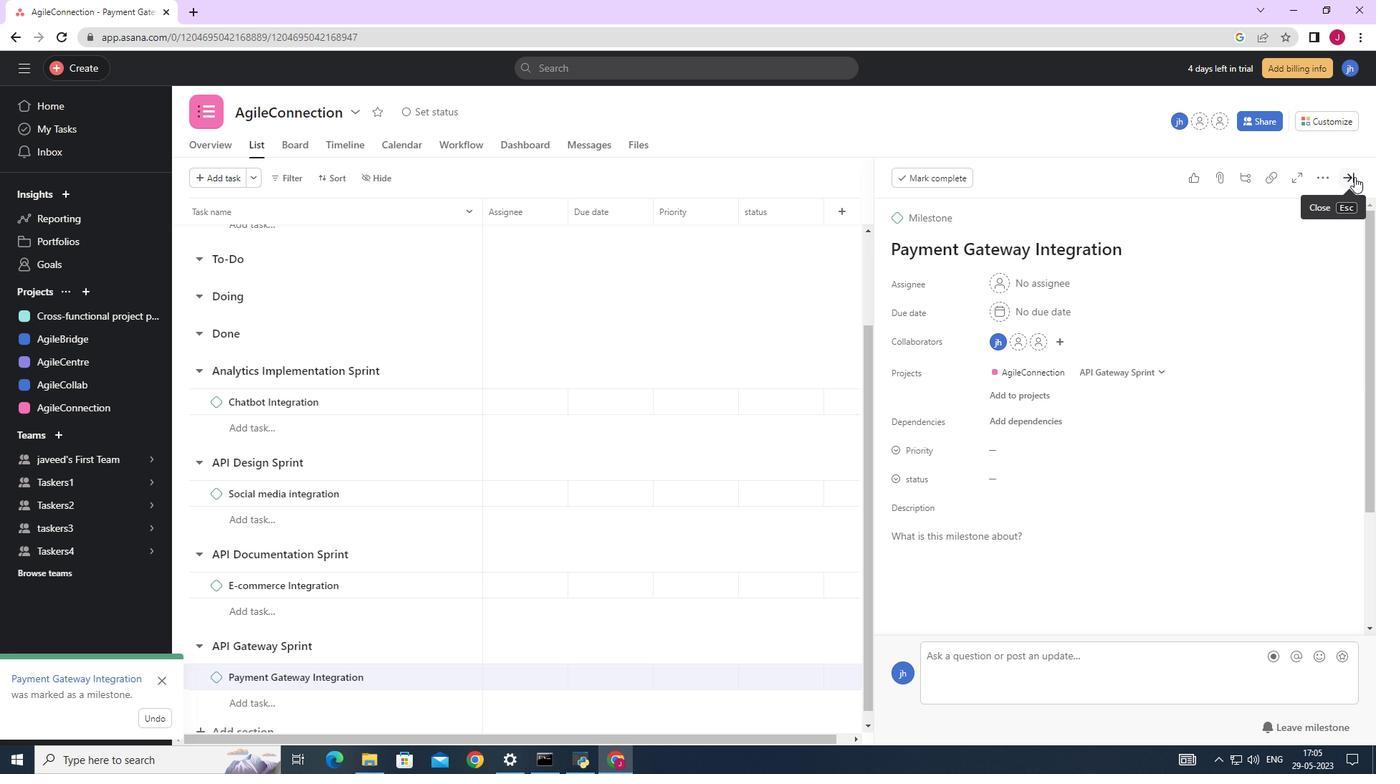 
Action: Mouse moved to (917, 538)
Screenshot: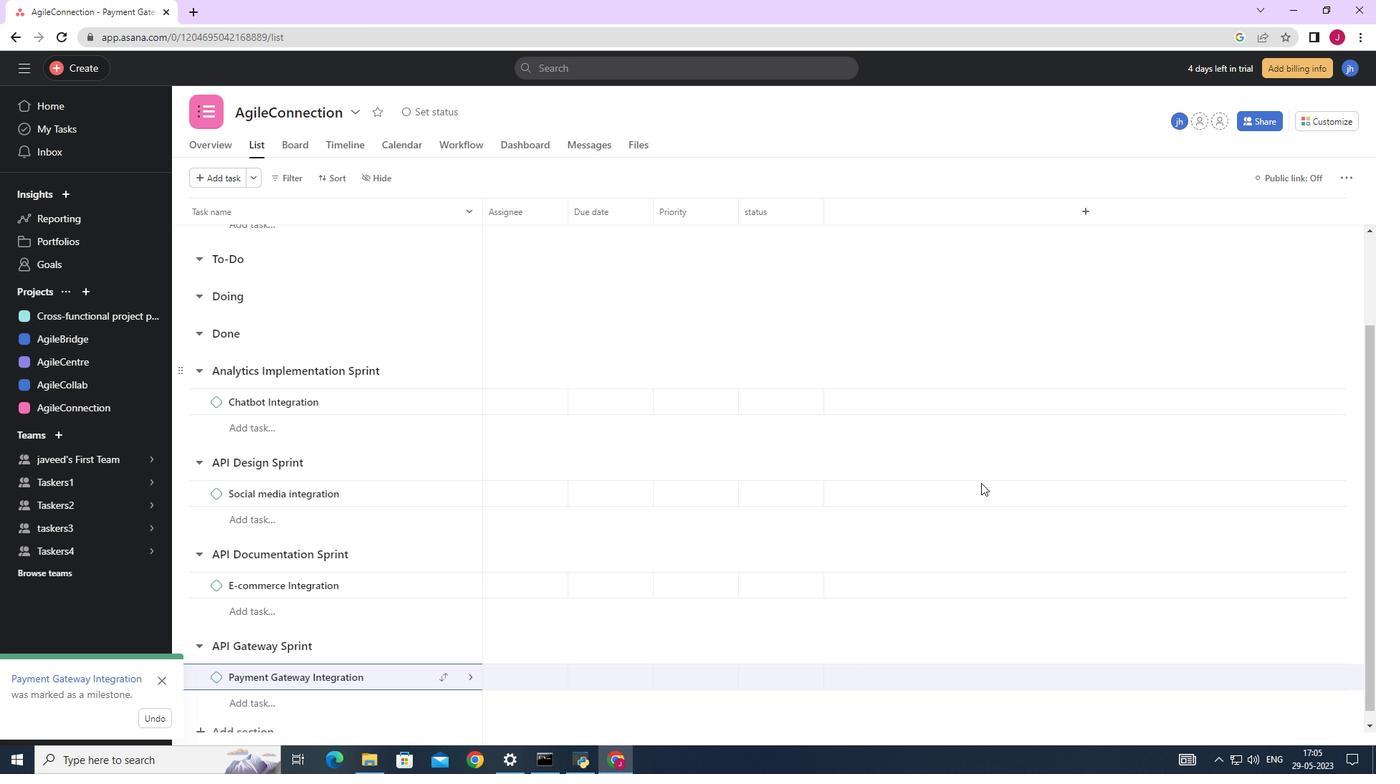 
